 Task: Search for 'strategy meeting' in the calendar.
Action: Mouse moved to (20, 64)
Screenshot: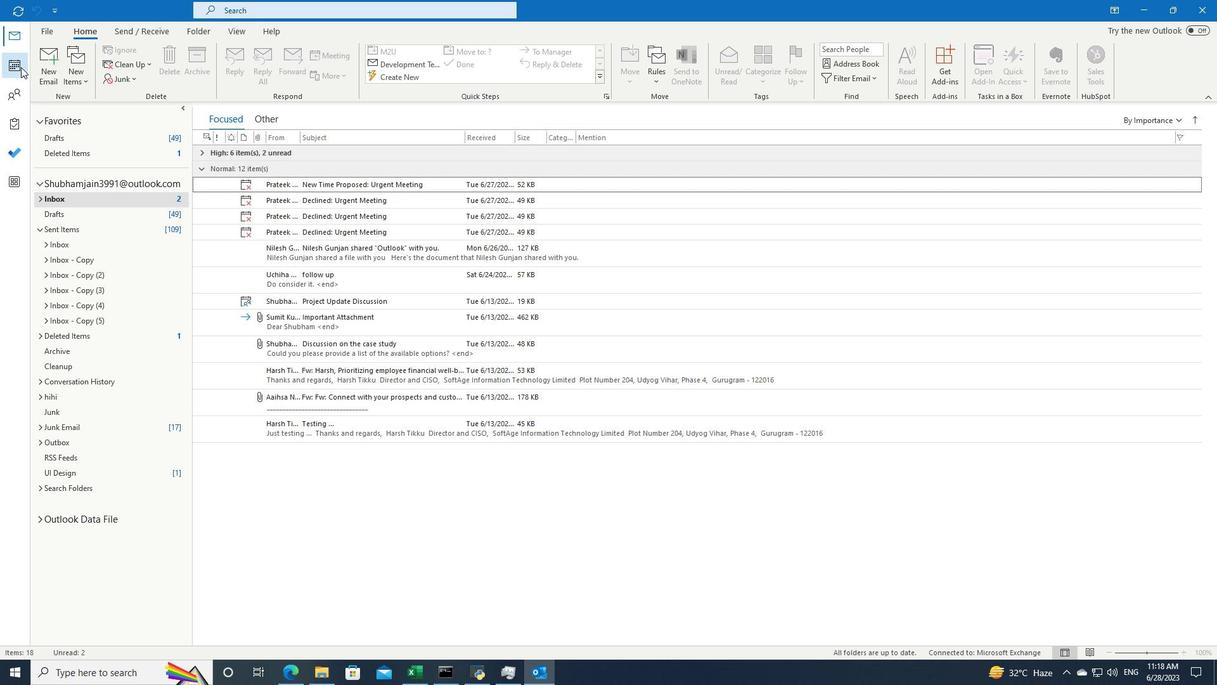 
Action: Mouse pressed left at (20, 64)
Screenshot: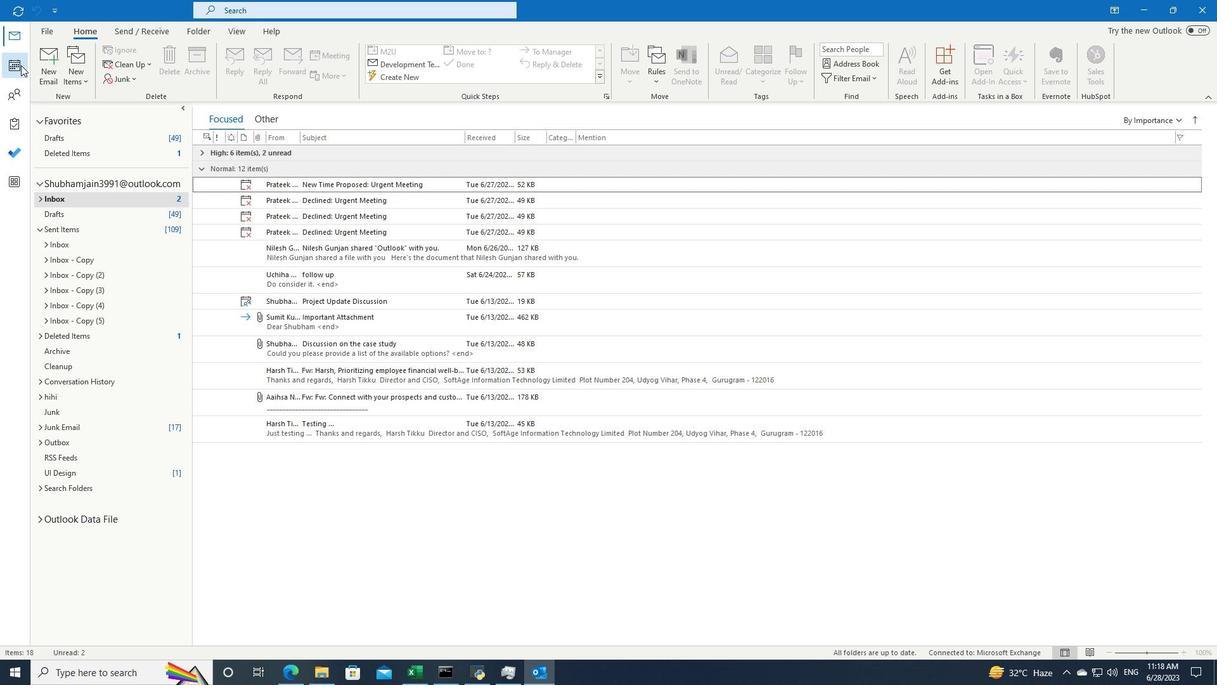 
Action: Mouse moved to (494, 10)
Screenshot: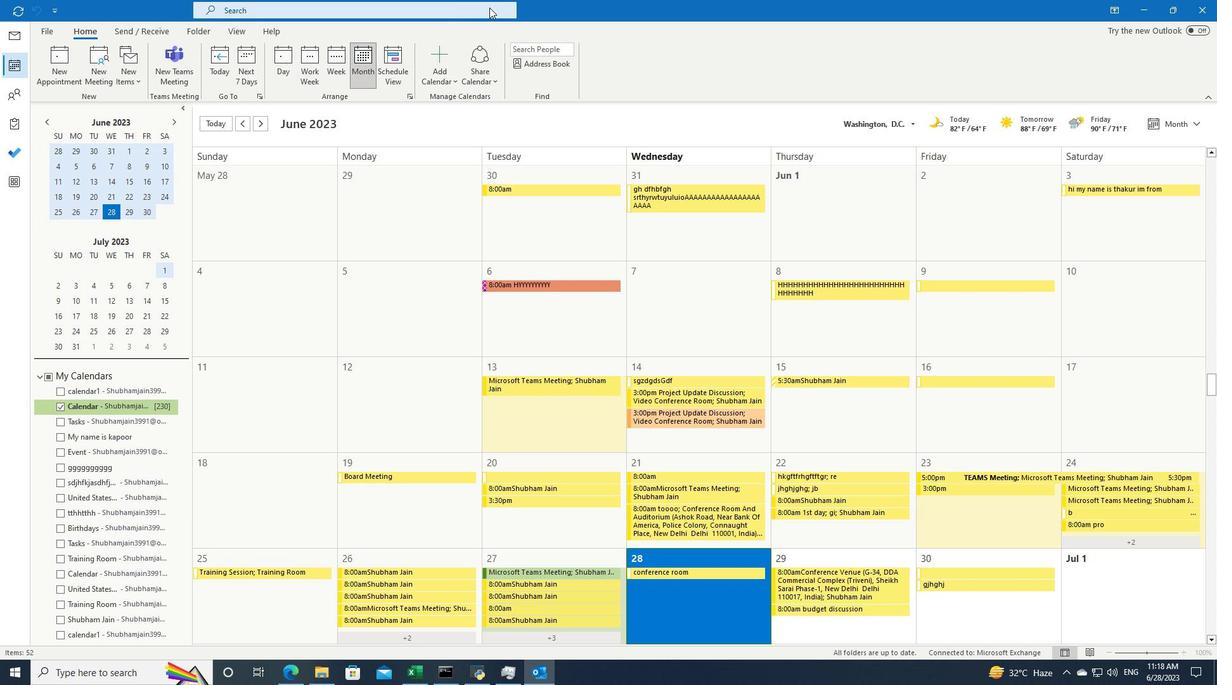 
Action: Mouse pressed left at (494, 10)
Screenshot: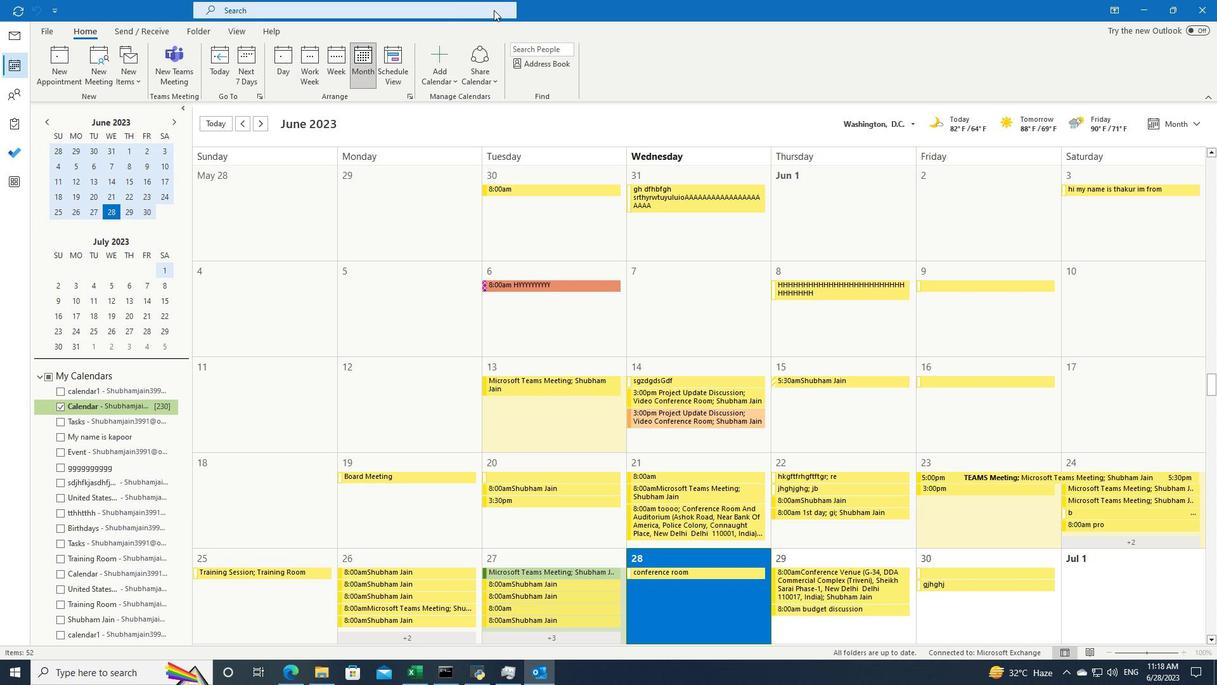 
Action: Mouse moved to (490, 12)
Screenshot: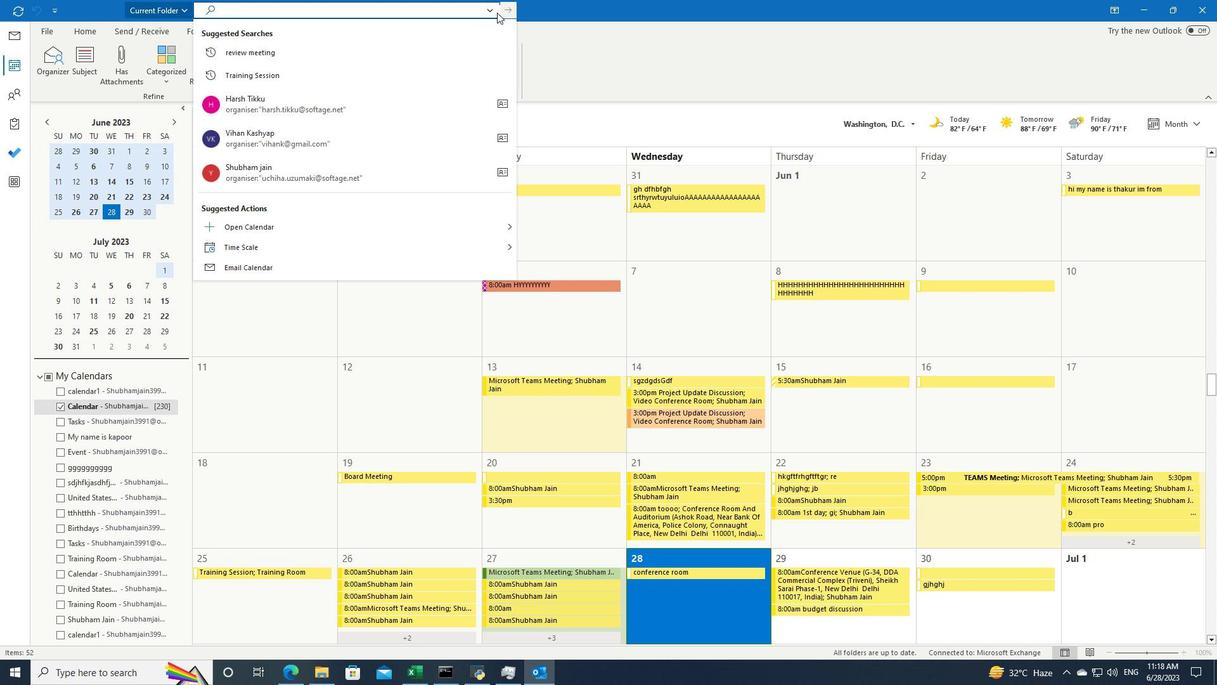 
Action: Mouse pressed left at (490, 12)
Screenshot: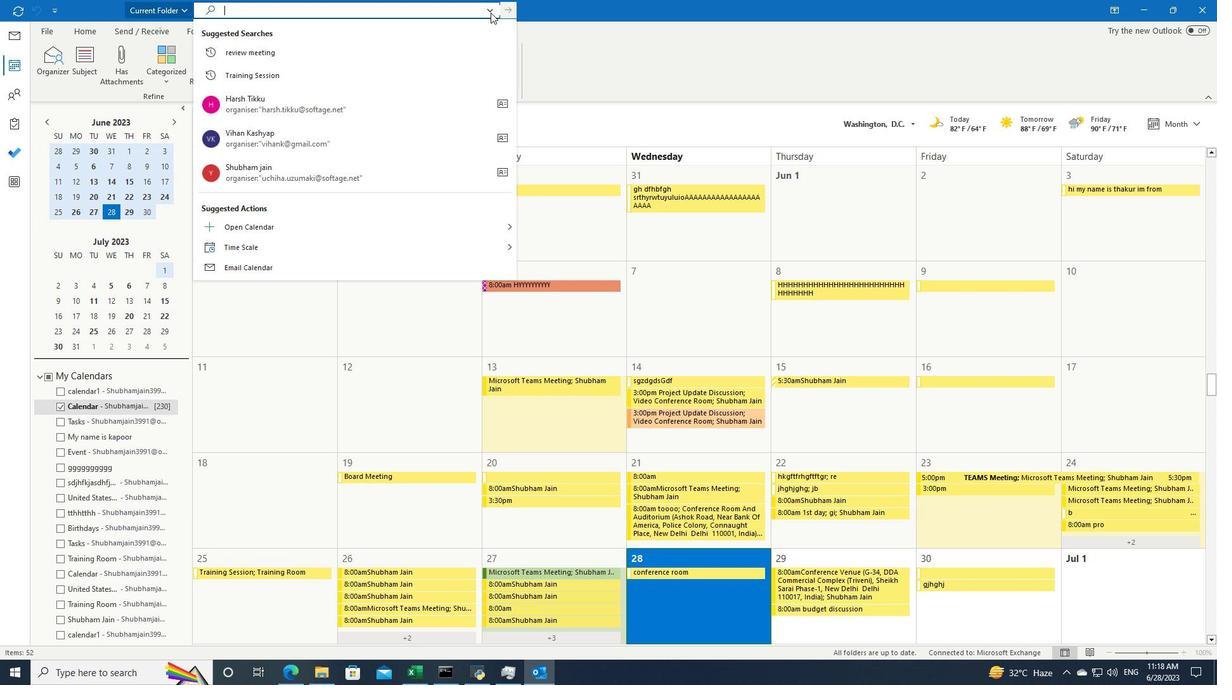 
Action: Mouse moved to (501, 32)
Screenshot: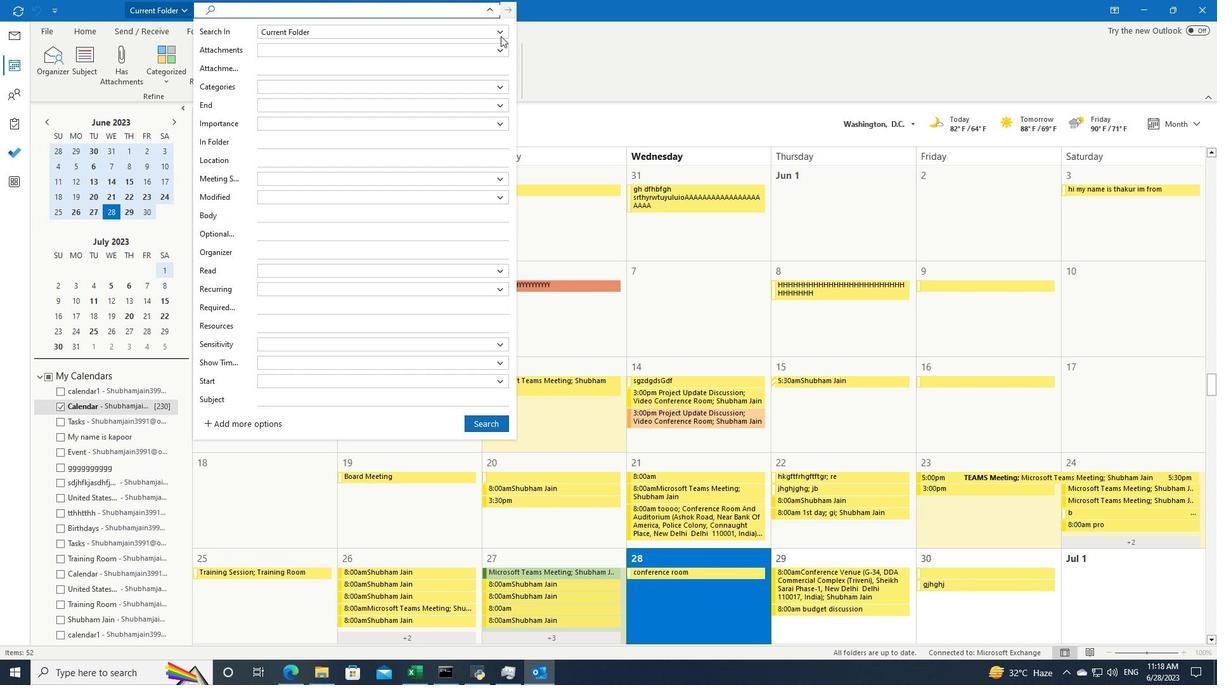 
Action: Mouse pressed left at (501, 32)
Screenshot: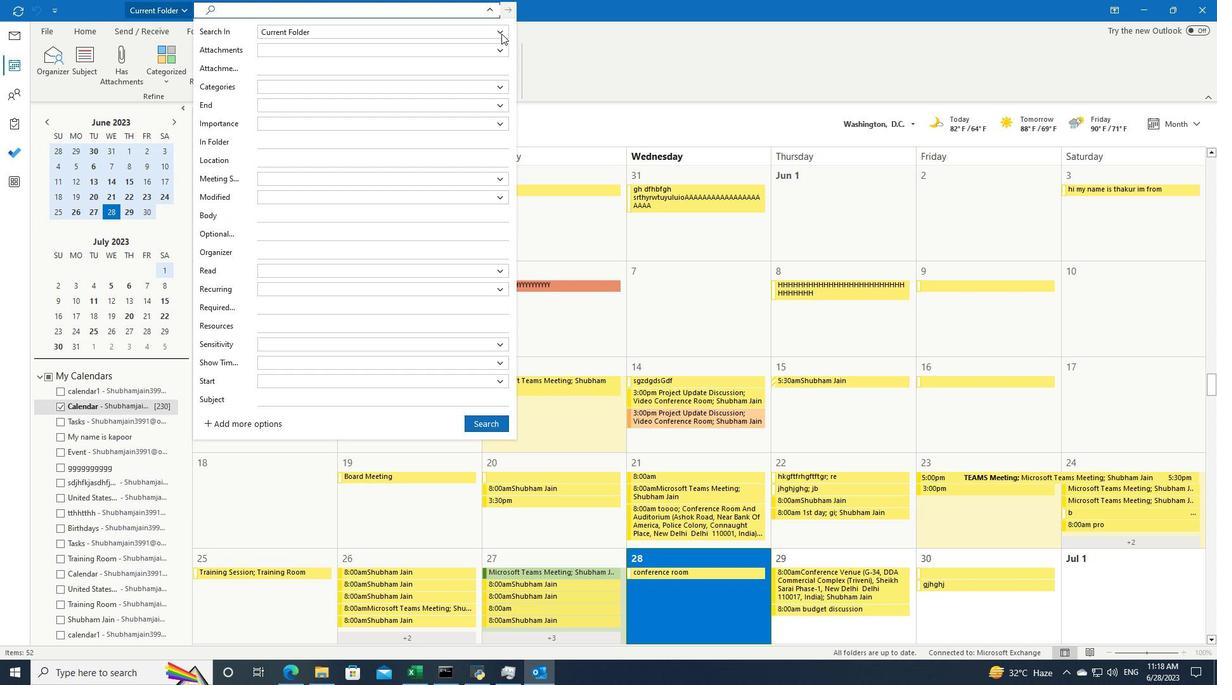 
Action: Mouse moved to (452, 67)
Screenshot: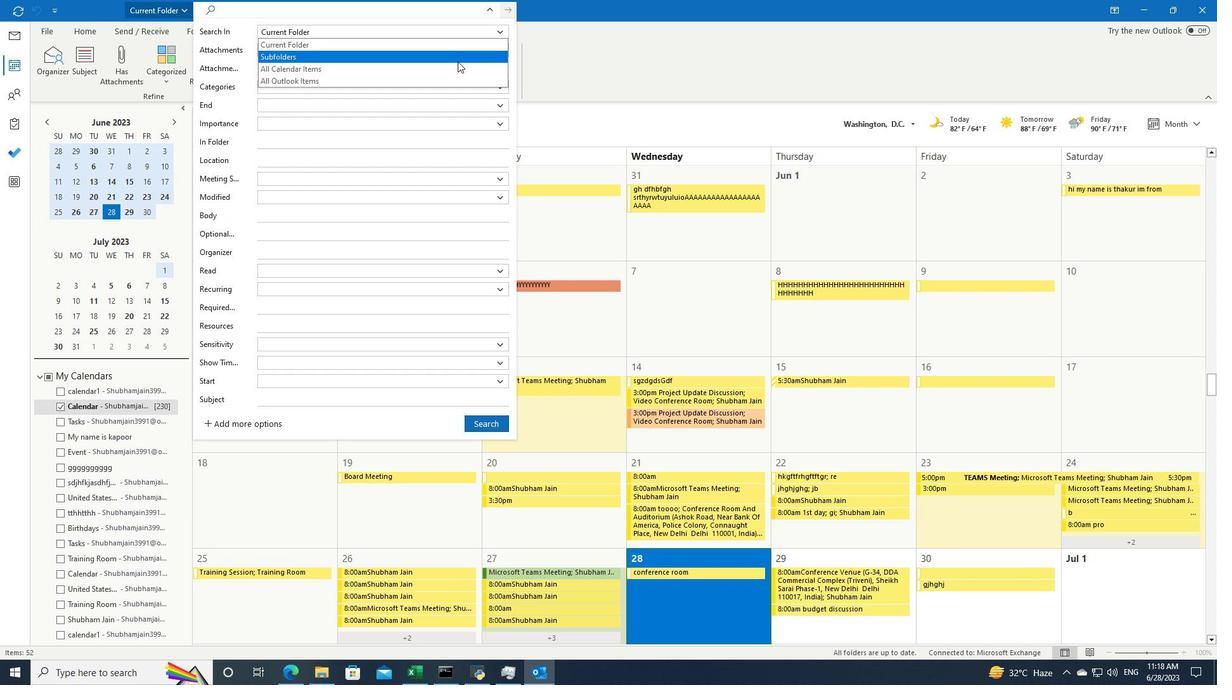 
Action: Mouse pressed left at (452, 67)
Screenshot: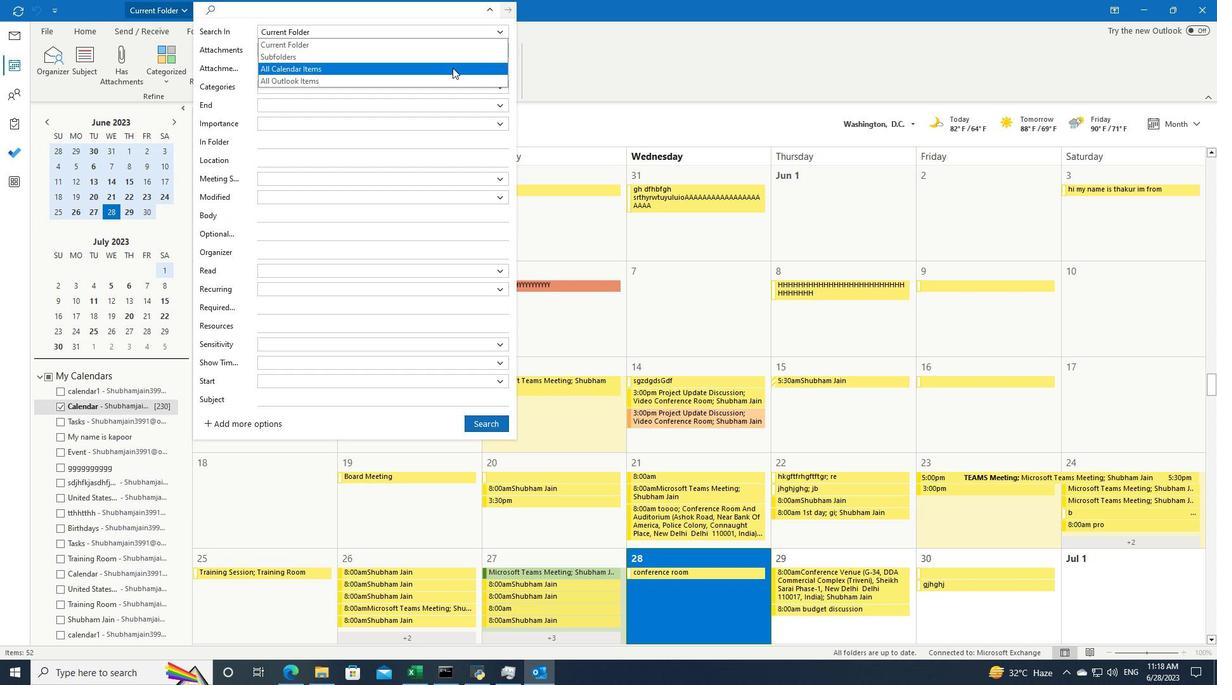 
Action: Mouse moved to (490, 9)
Screenshot: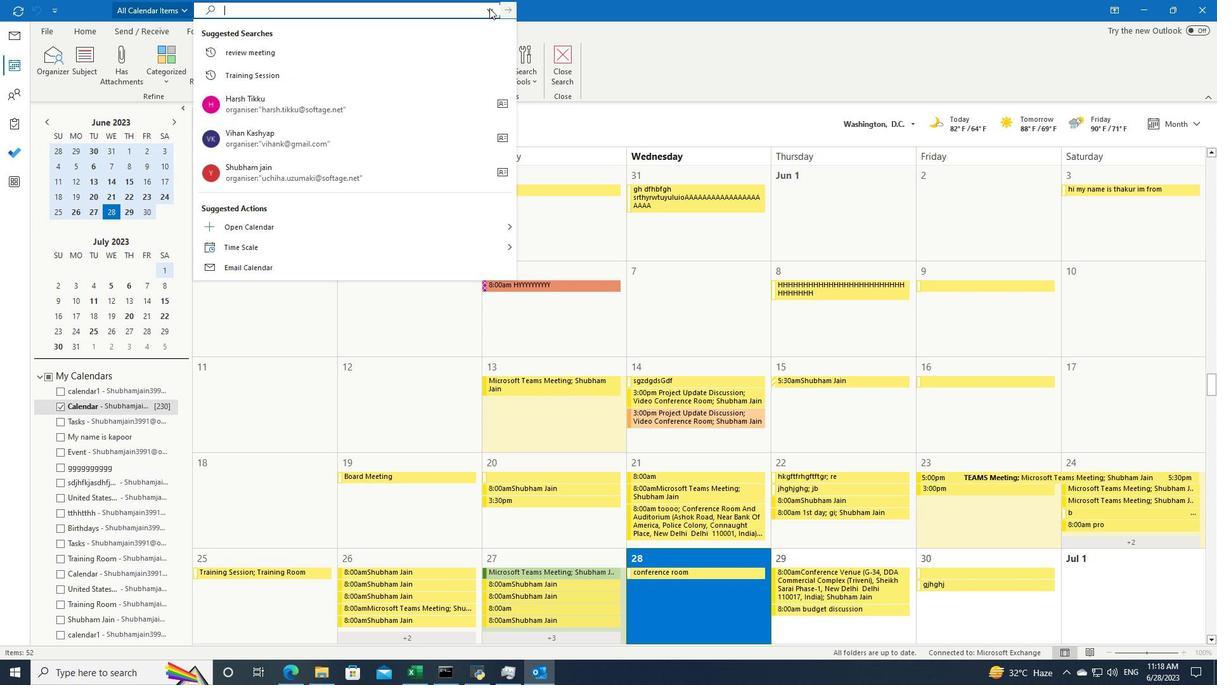 
Action: Mouse pressed left at (490, 9)
Screenshot: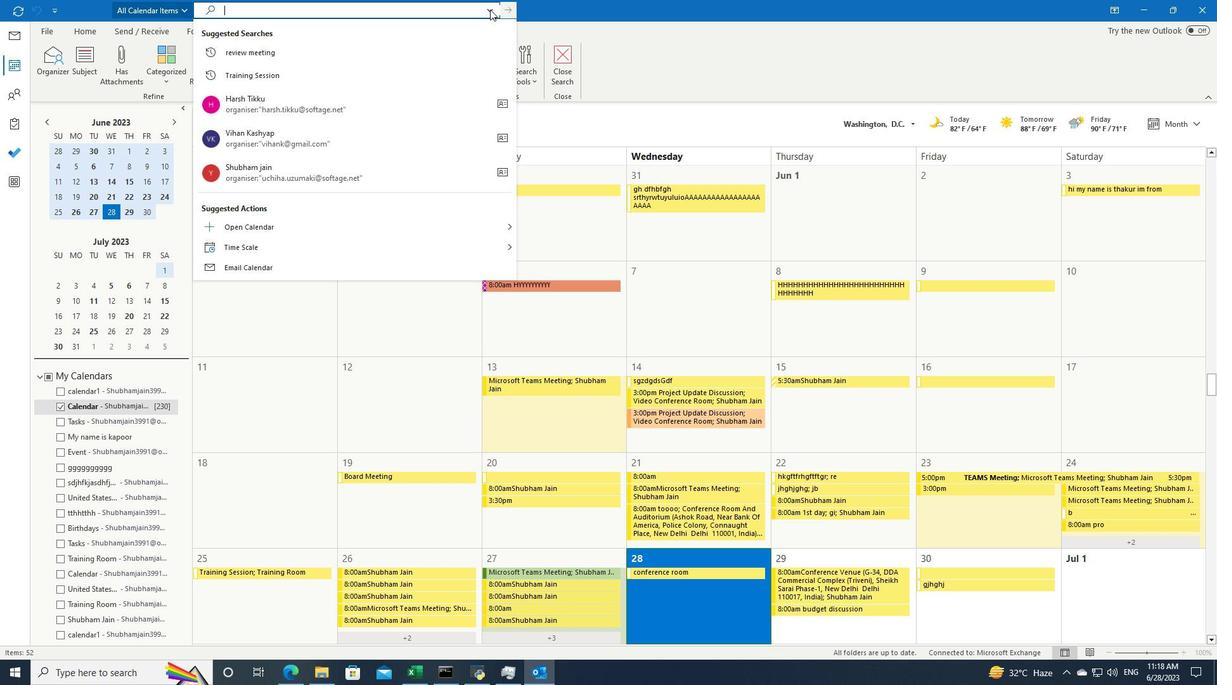
Action: Mouse moved to (403, 215)
Screenshot: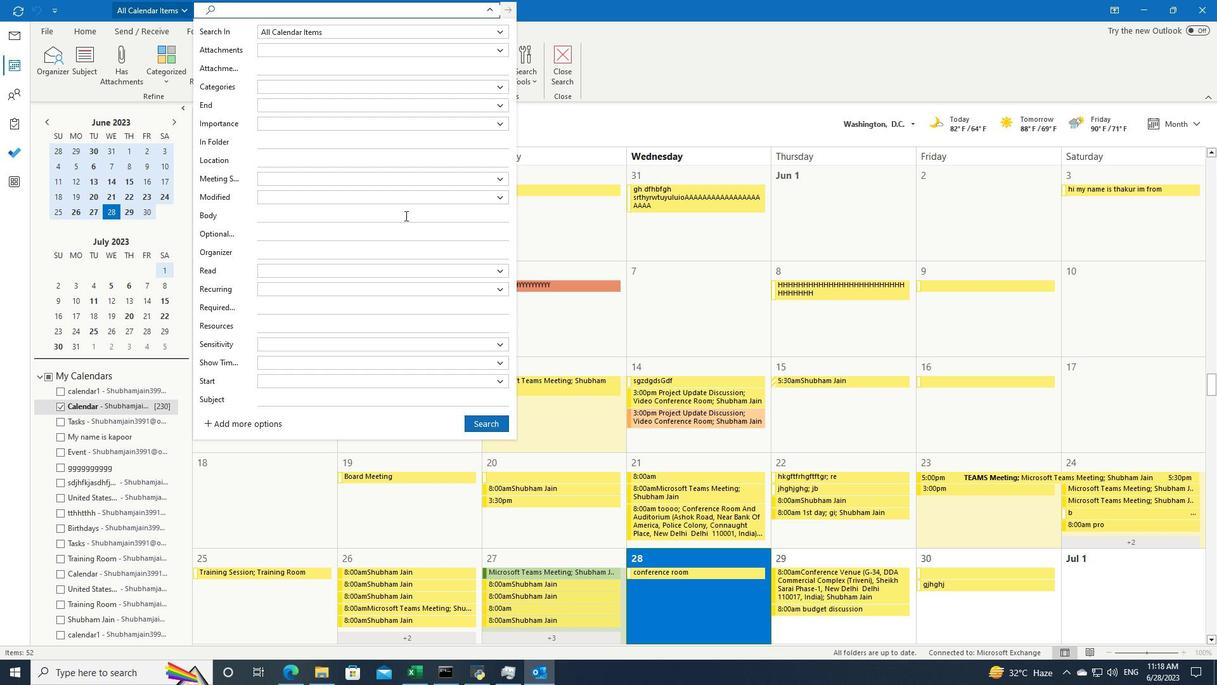 
Action: Mouse pressed left at (403, 215)
Screenshot: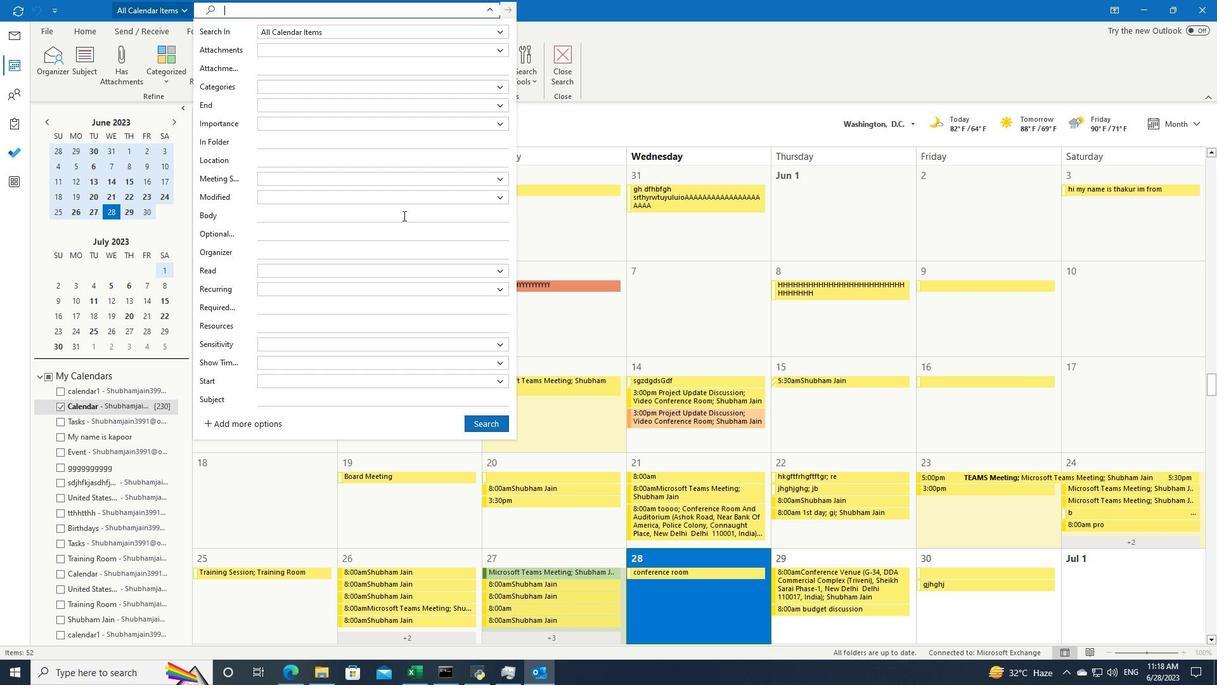 
Action: Key pressed strategy<Key.space>meeting
Screenshot: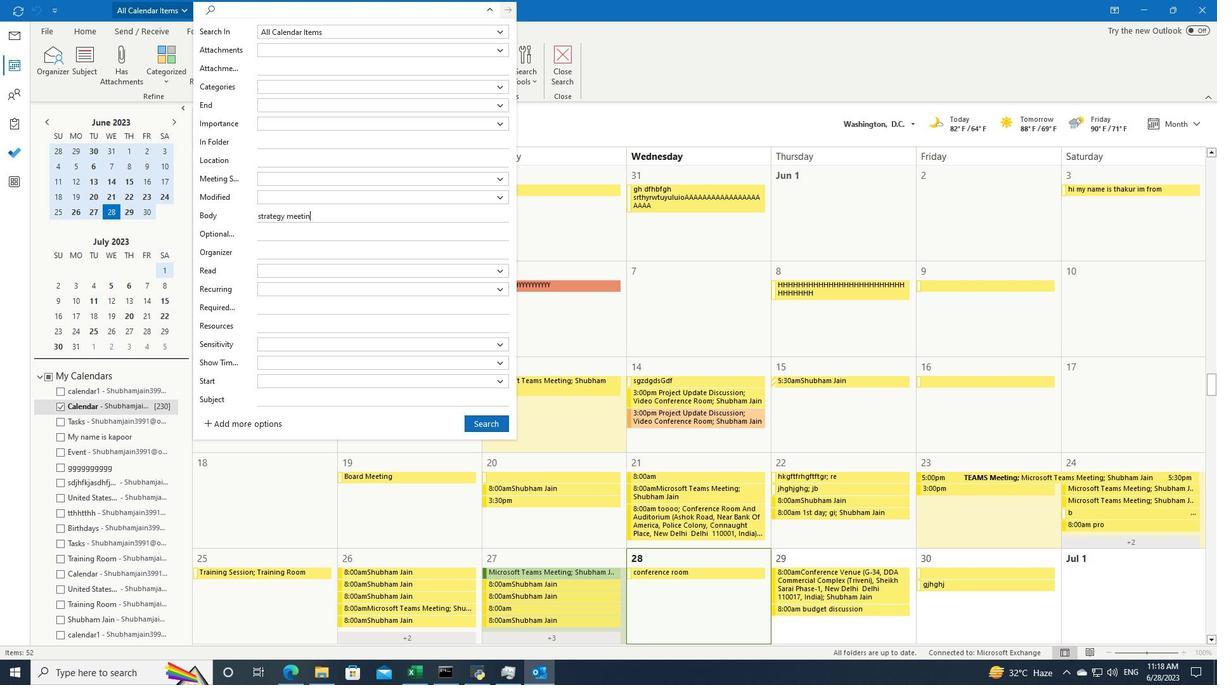 
Action: Mouse moved to (485, 420)
Screenshot: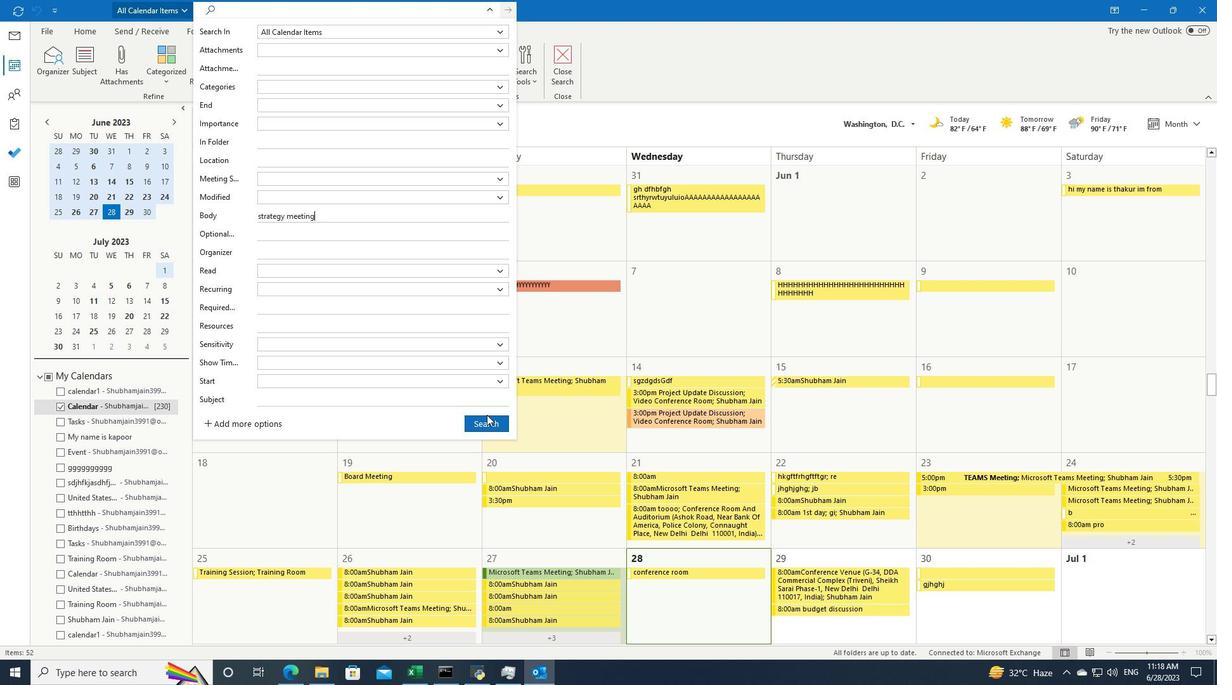 
Action: Mouse pressed left at (485, 420)
Screenshot: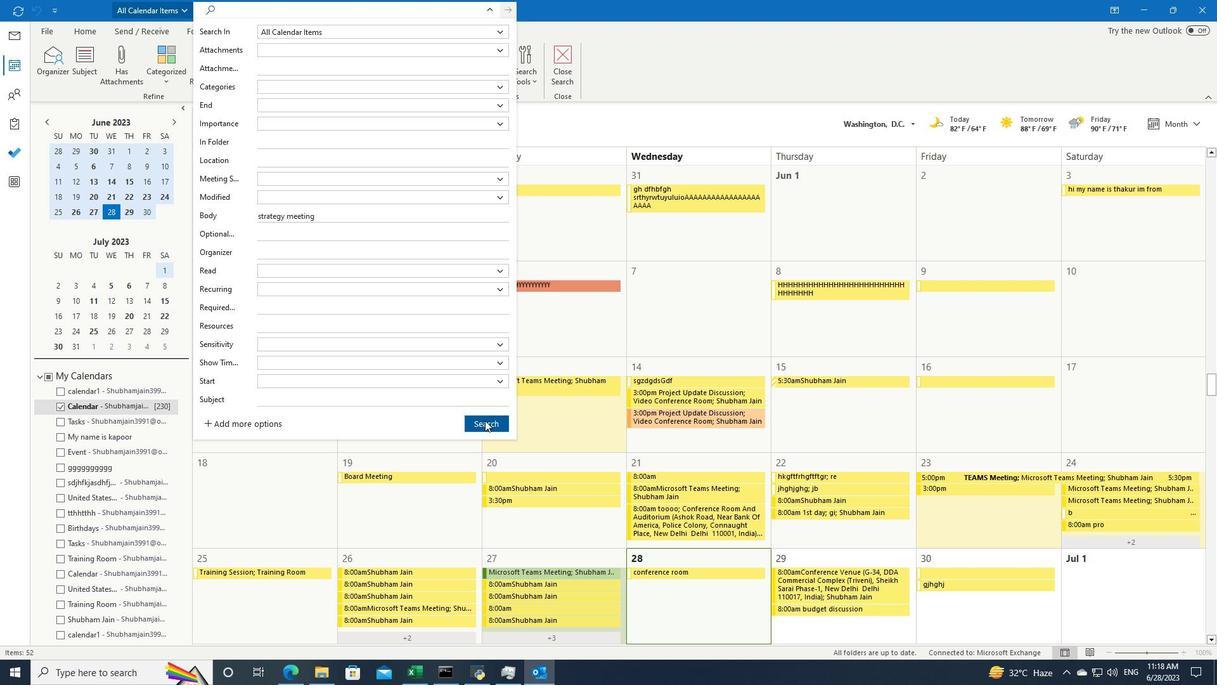 
